 Task: Open settings.json of Automation Profile: Windows.
Action: Mouse moved to (14, 488)
Screenshot: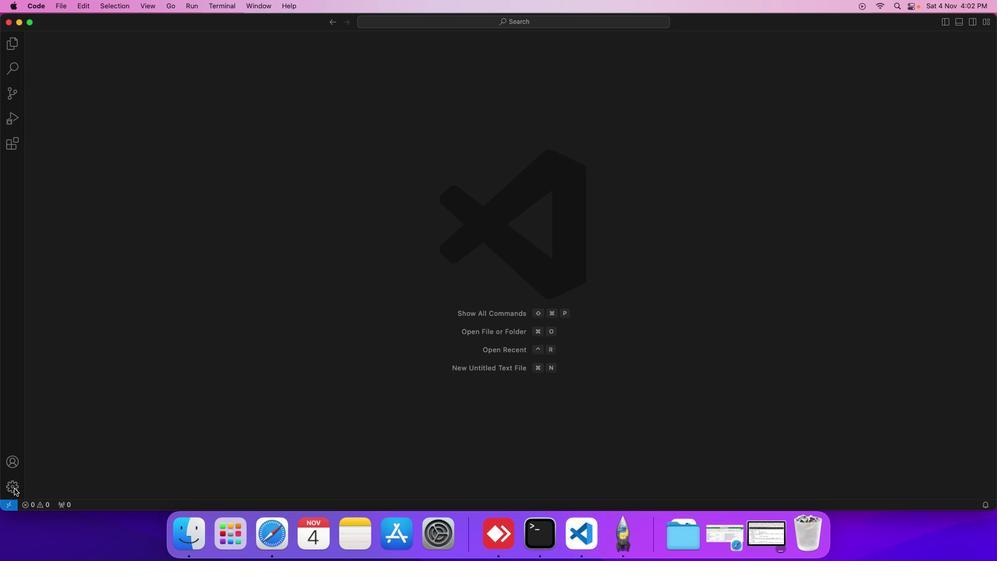
Action: Mouse pressed left at (14, 488)
Screenshot: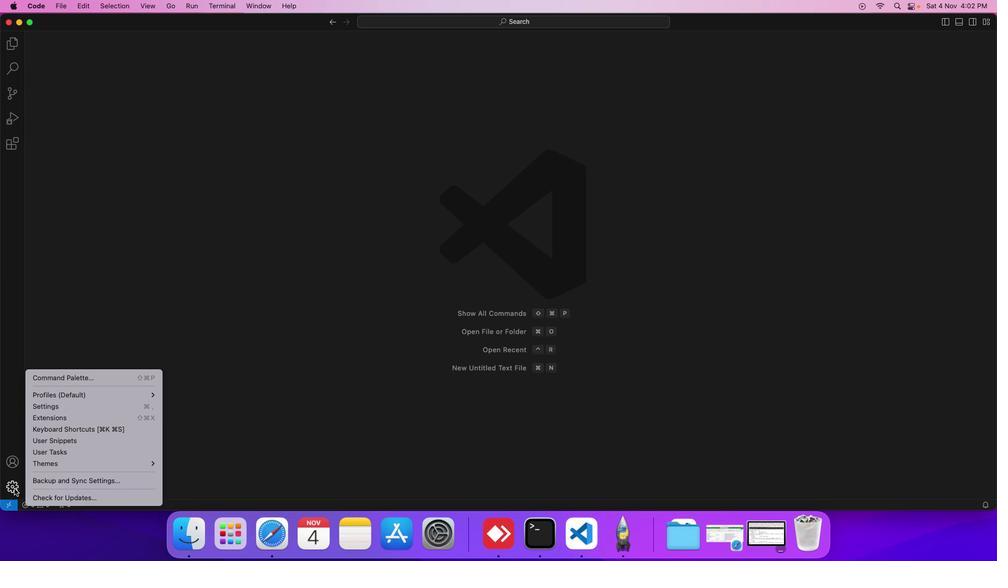 
Action: Mouse moved to (72, 407)
Screenshot: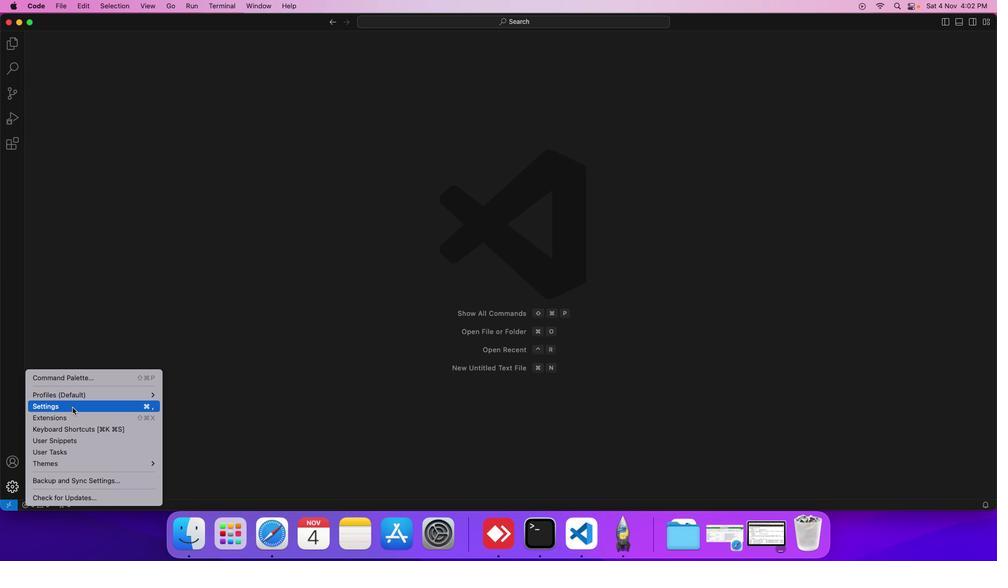 
Action: Mouse pressed left at (72, 407)
Screenshot: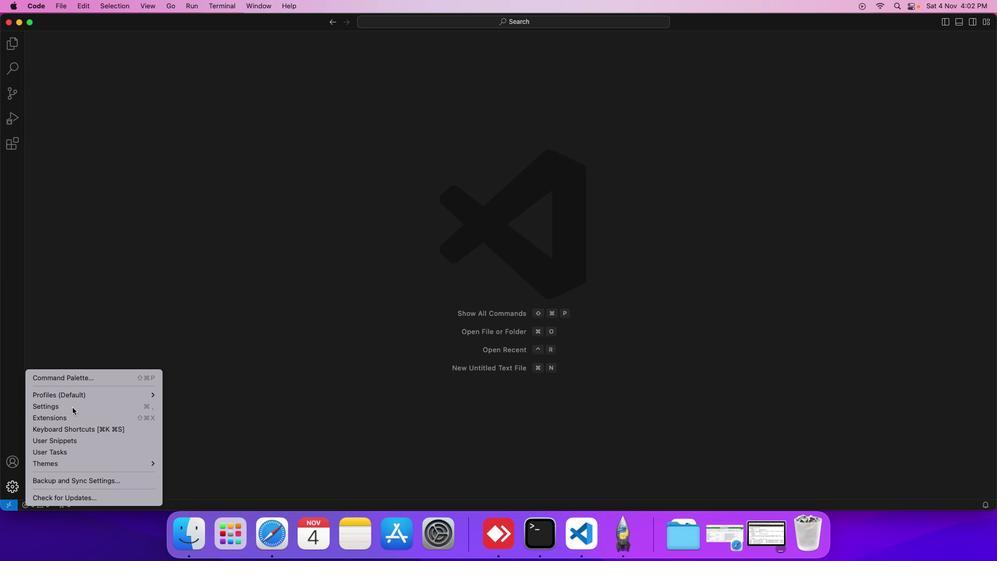 
Action: Mouse moved to (246, 150)
Screenshot: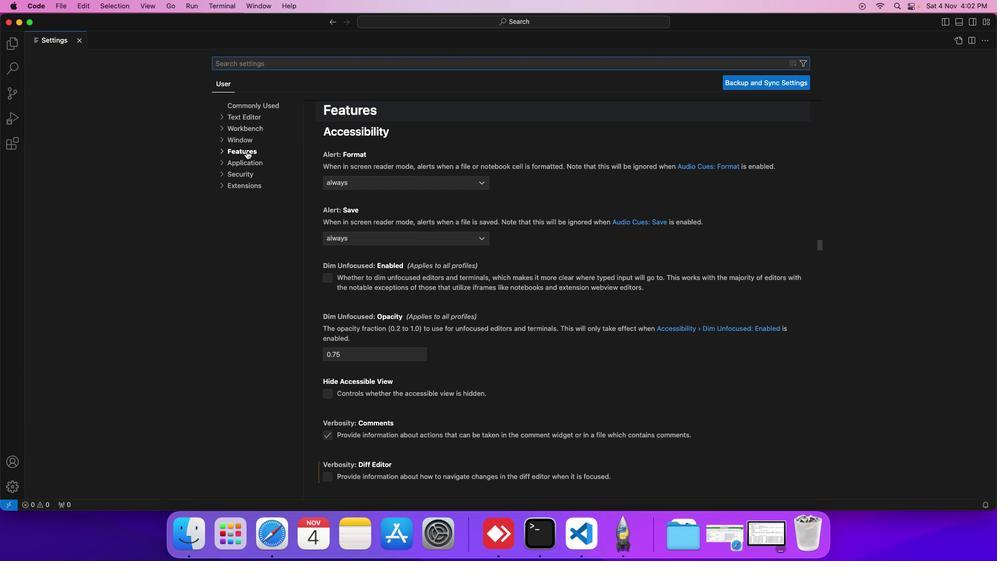 
Action: Mouse pressed left at (246, 150)
Screenshot: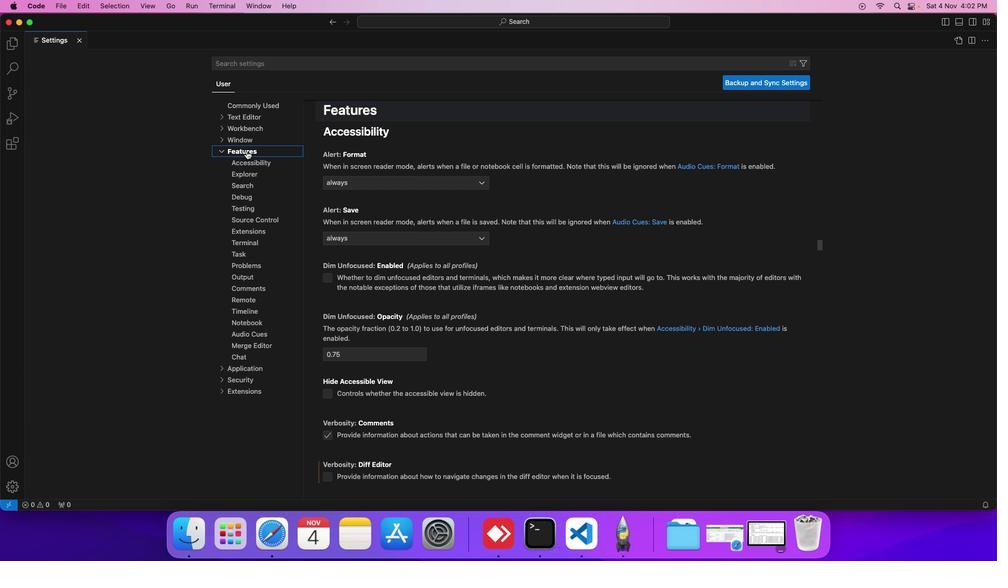 
Action: Mouse moved to (252, 239)
Screenshot: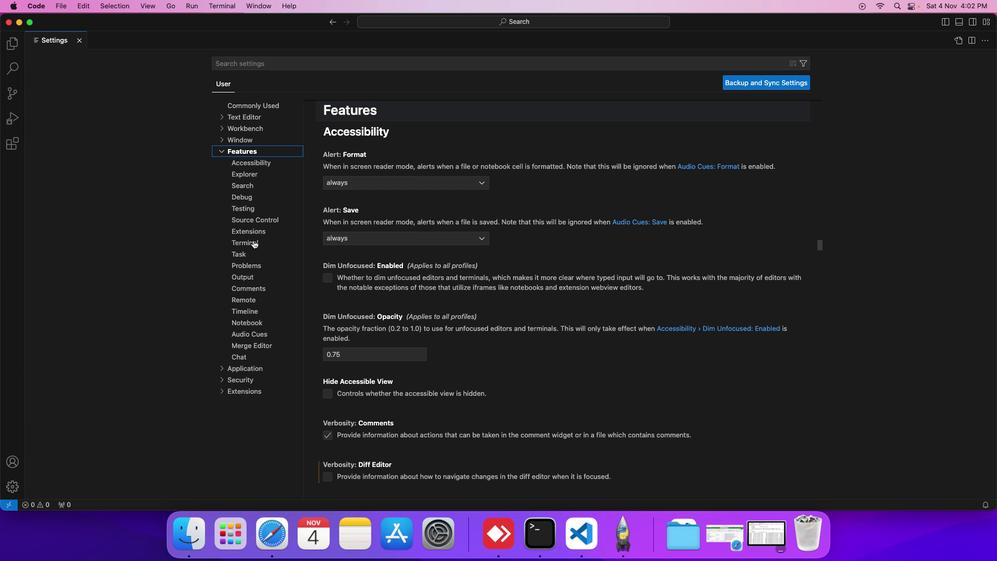 
Action: Mouse pressed left at (252, 239)
Screenshot: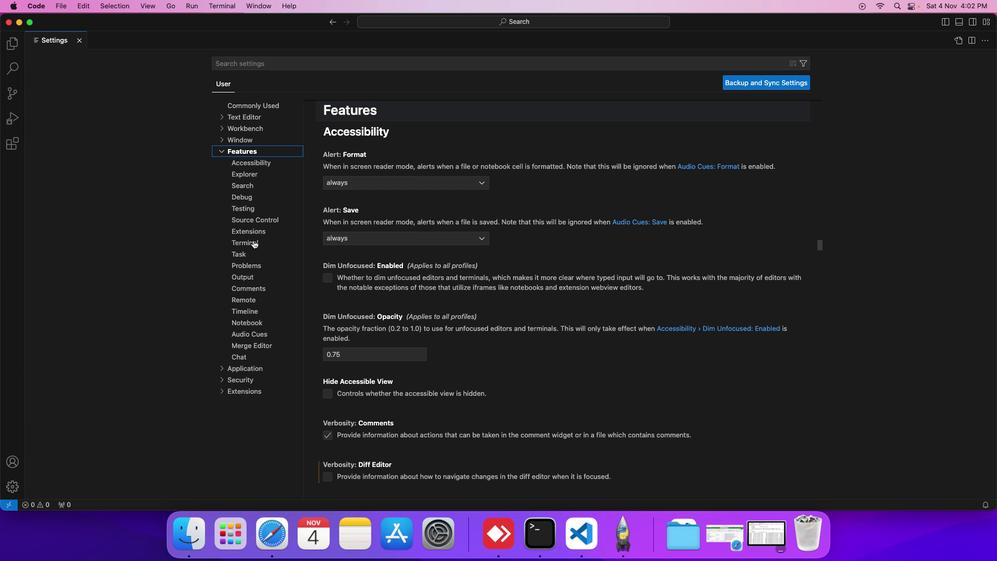 
Action: Mouse moved to (363, 360)
Screenshot: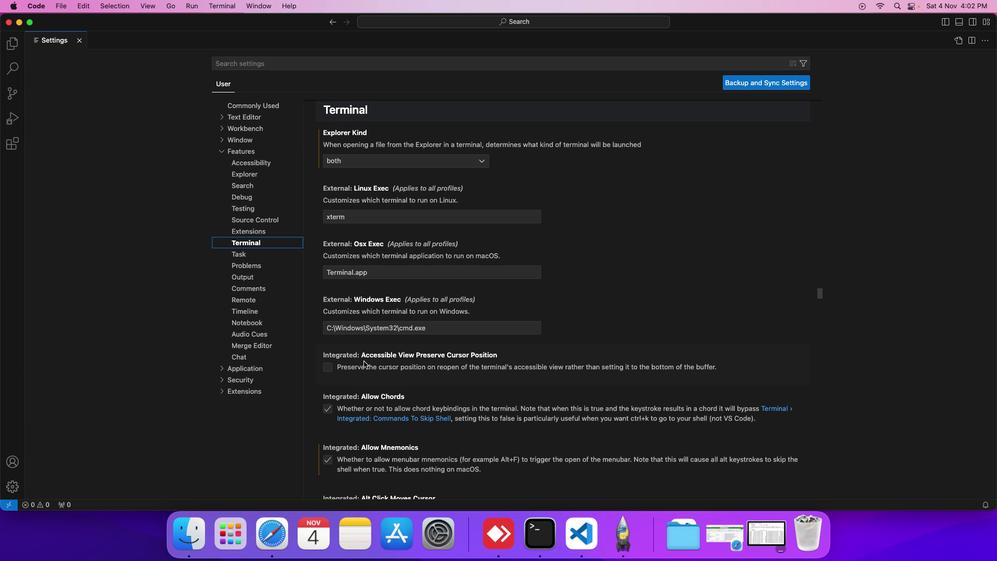 
Action: Mouse scrolled (363, 360) with delta (0, 0)
Screenshot: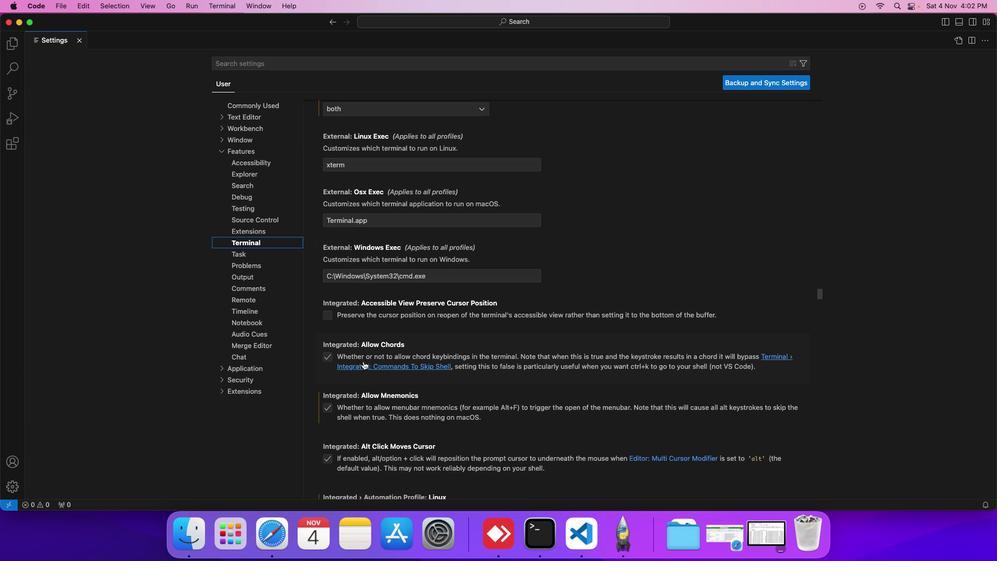 
Action: Mouse moved to (363, 361)
Screenshot: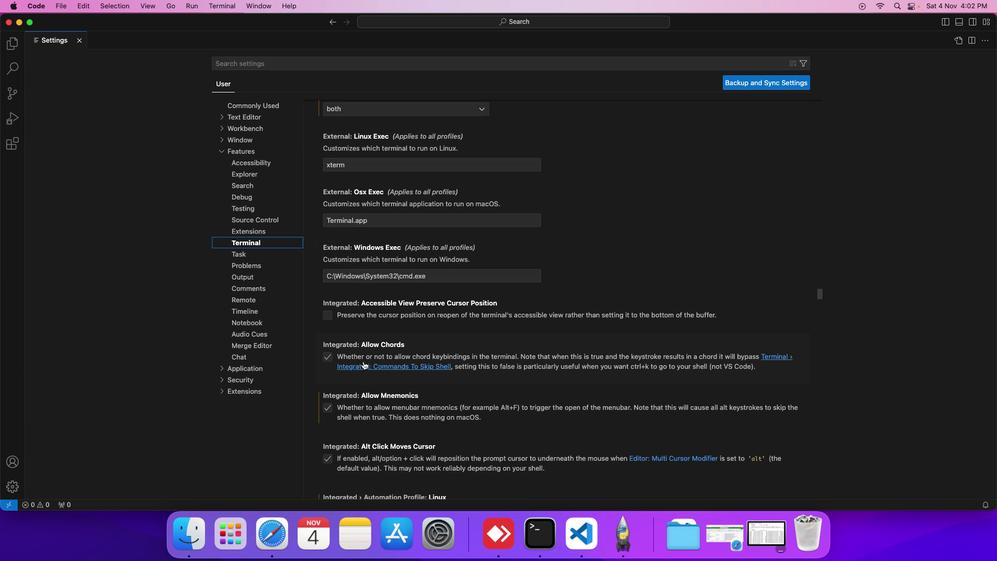 
Action: Mouse scrolled (363, 361) with delta (0, 0)
Screenshot: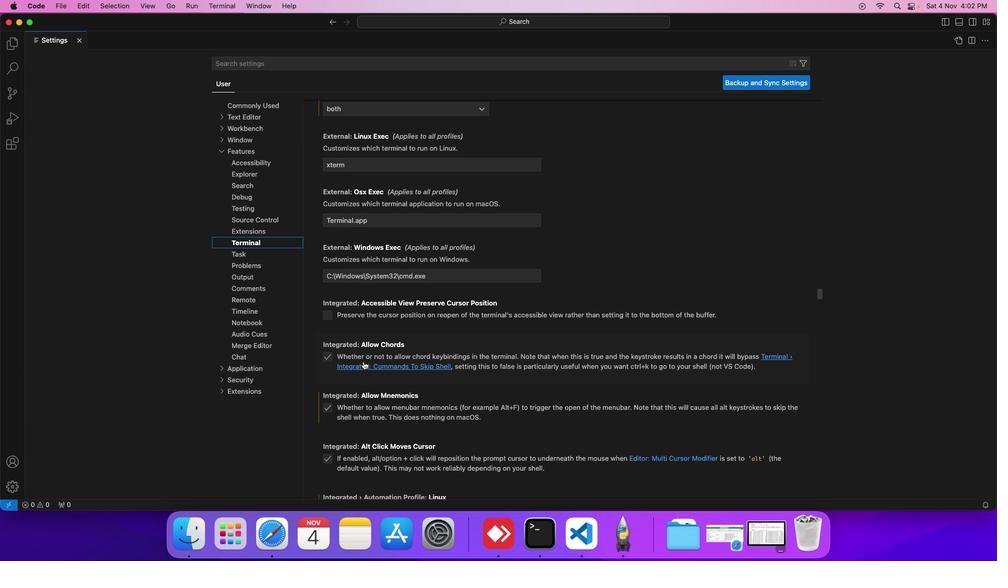 
Action: Mouse scrolled (363, 361) with delta (0, 0)
Screenshot: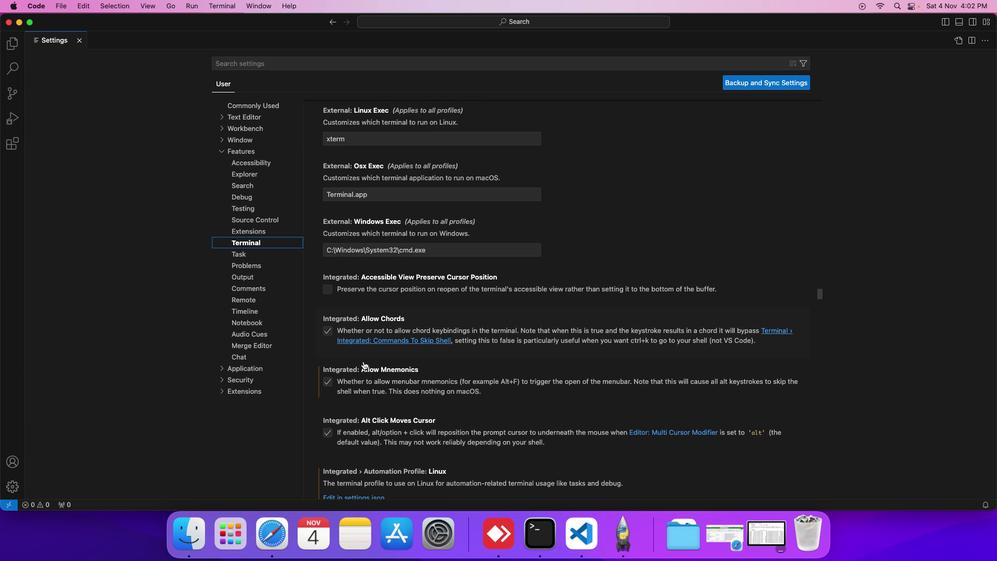 
Action: Mouse moved to (363, 361)
Screenshot: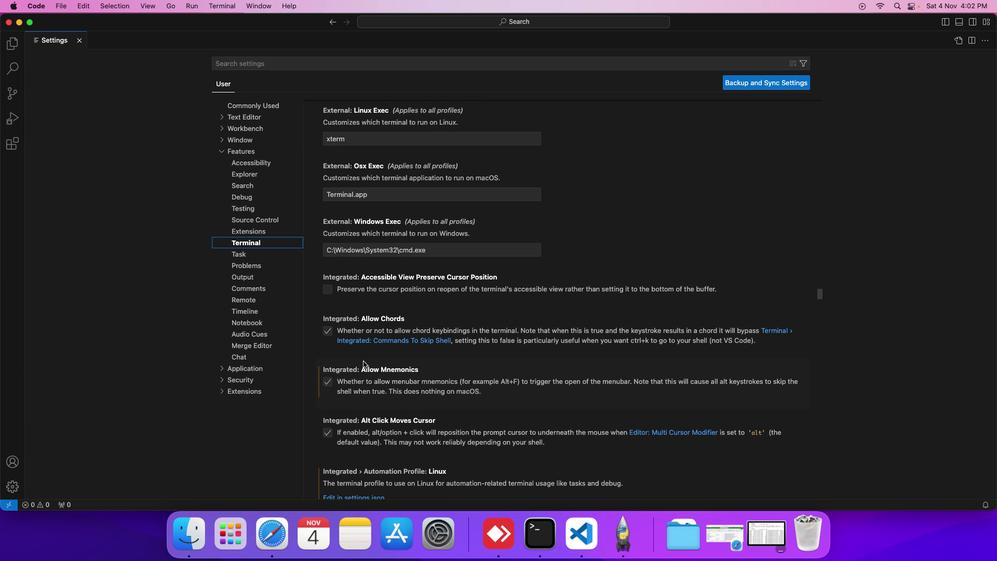 
Action: Mouse scrolled (363, 361) with delta (0, 0)
Screenshot: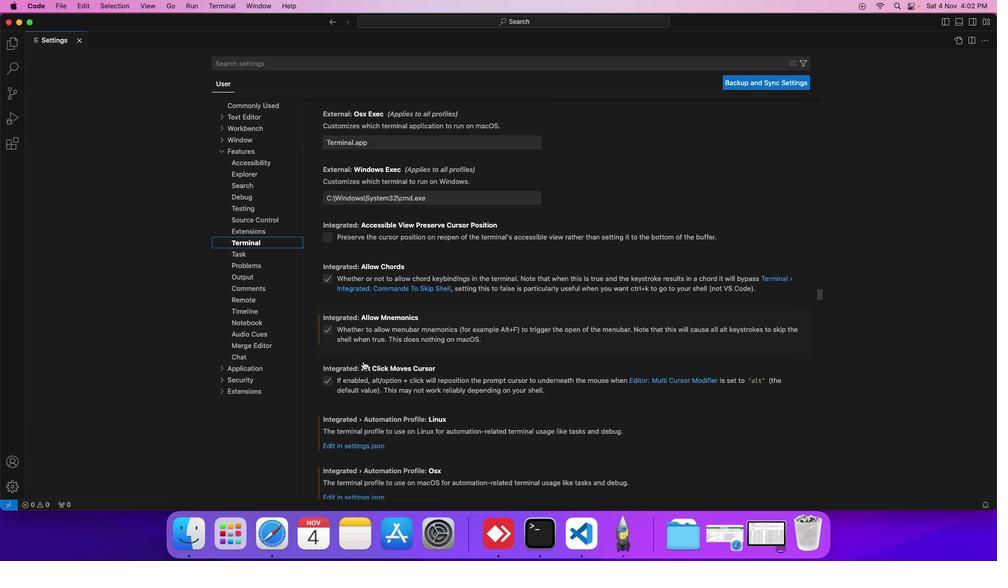 
Action: Mouse scrolled (363, 361) with delta (0, 0)
Screenshot: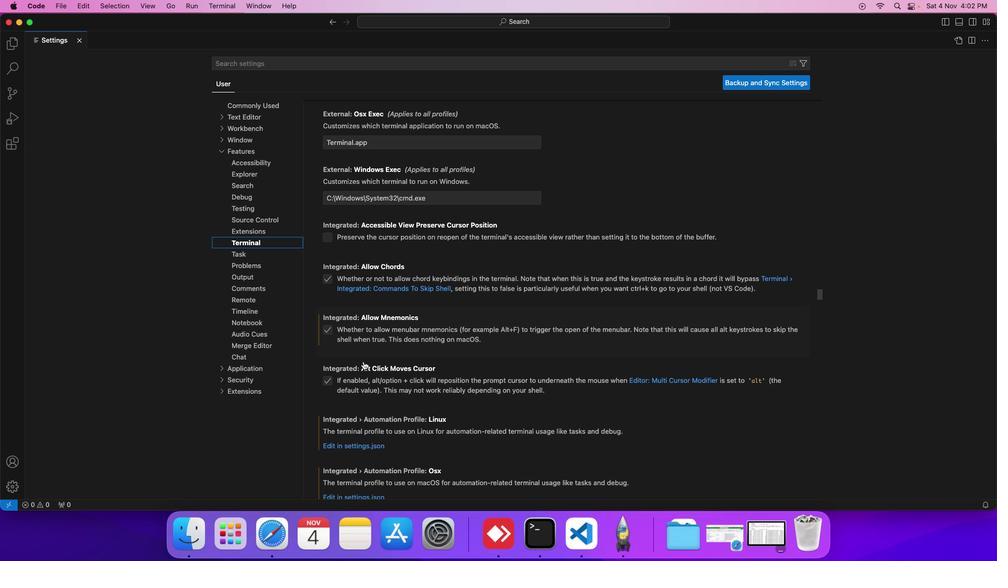 
Action: Mouse scrolled (363, 361) with delta (0, 0)
Screenshot: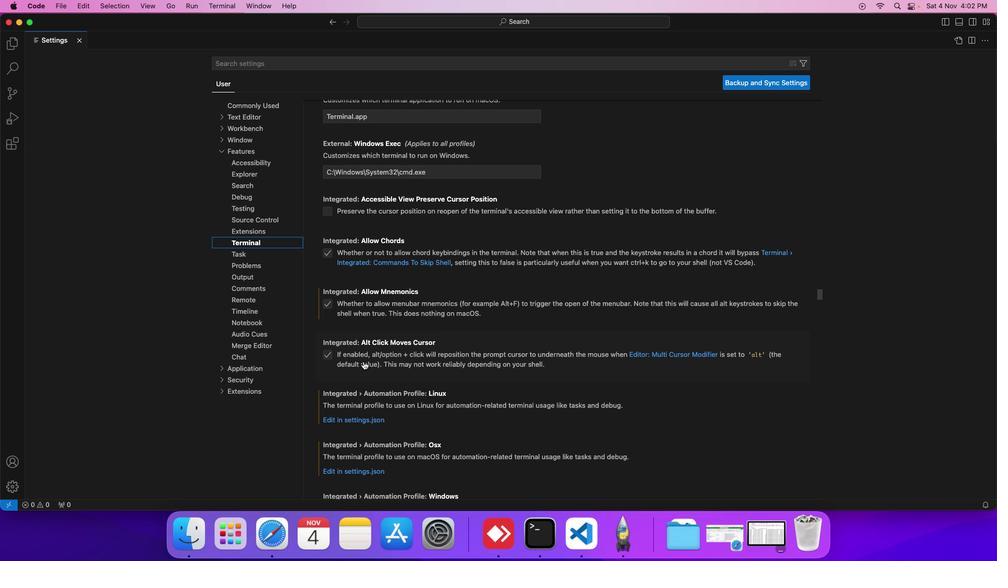 
Action: Mouse scrolled (363, 361) with delta (0, 0)
Screenshot: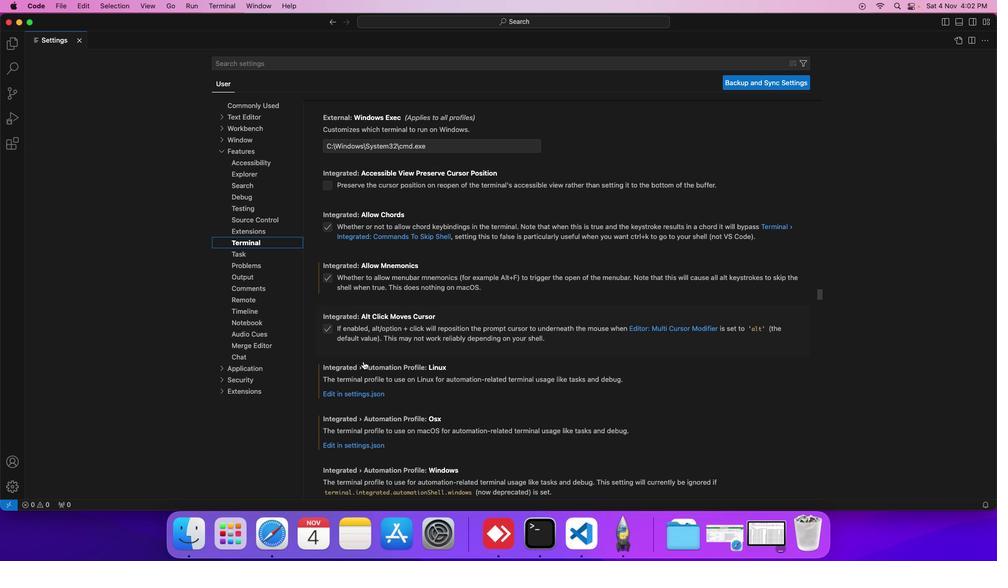 
Action: Mouse moved to (362, 361)
Screenshot: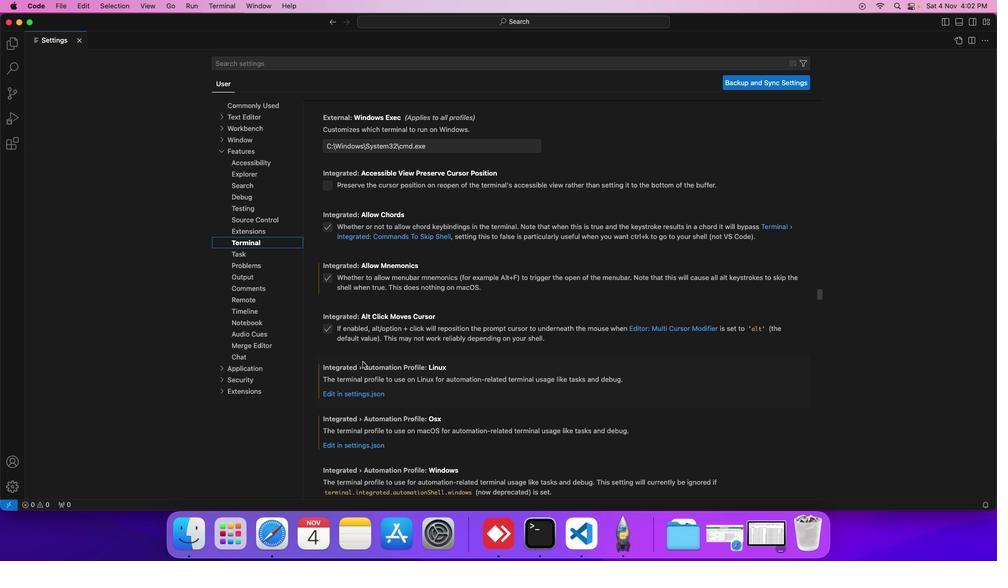 
Action: Mouse scrolled (362, 361) with delta (0, 0)
Screenshot: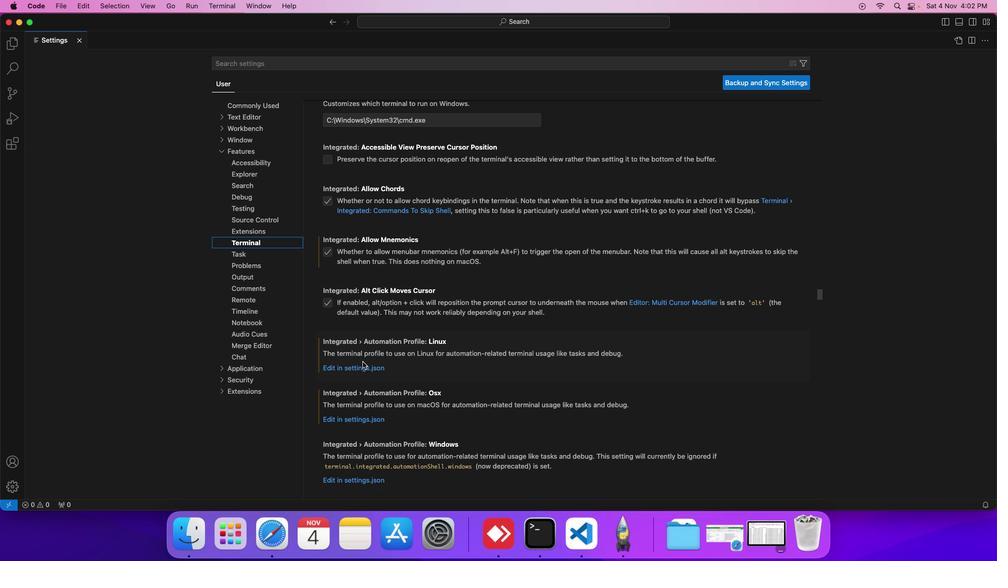 
Action: Mouse scrolled (362, 361) with delta (0, 0)
Screenshot: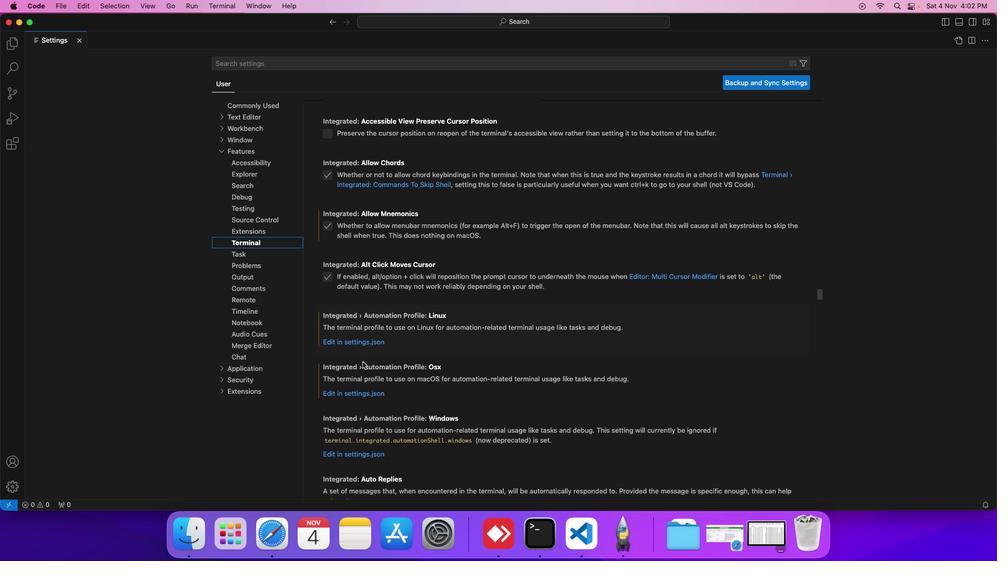 
Action: Mouse scrolled (362, 361) with delta (0, 0)
Screenshot: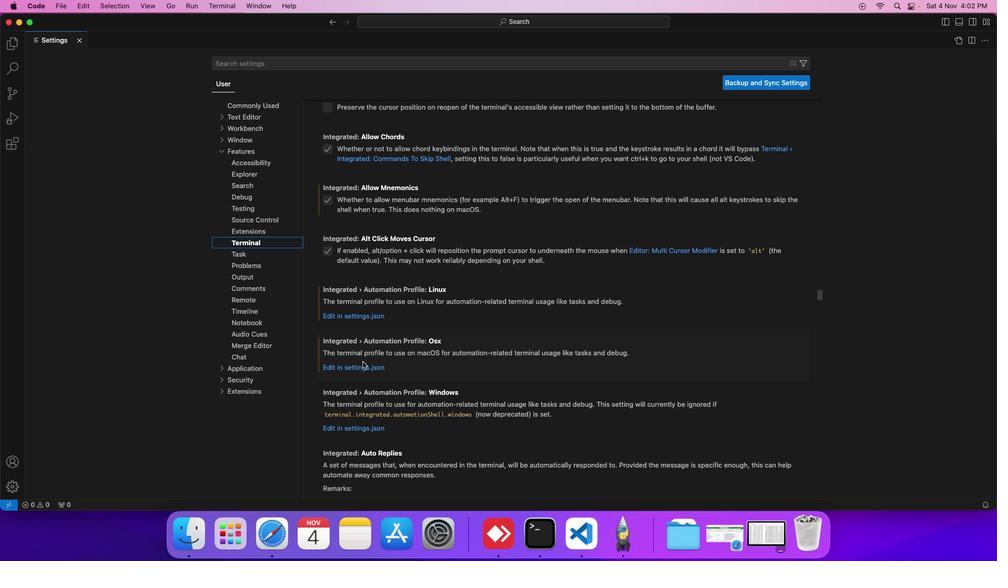 
Action: Mouse scrolled (362, 361) with delta (0, 0)
Screenshot: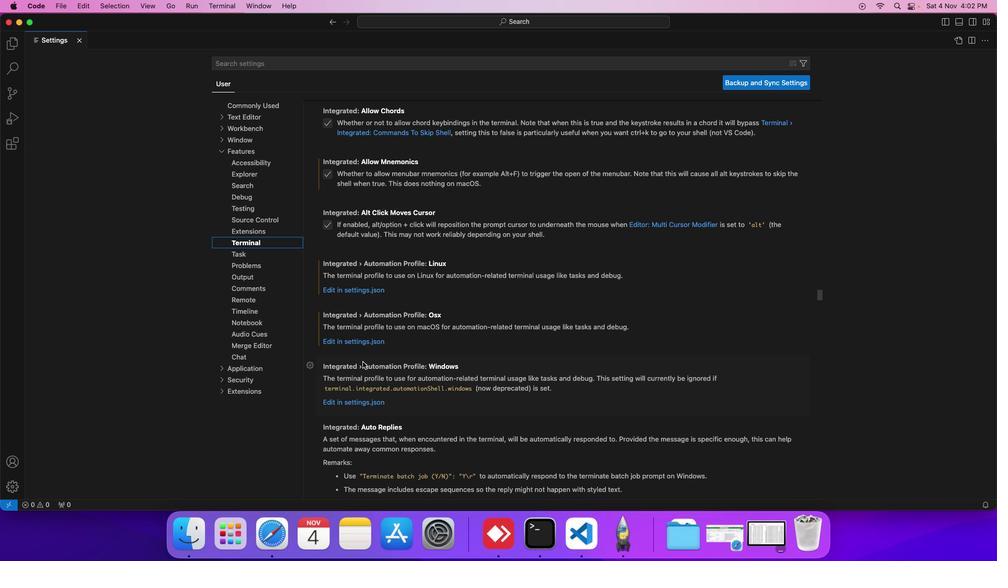 
Action: Mouse scrolled (362, 361) with delta (0, 0)
Screenshot: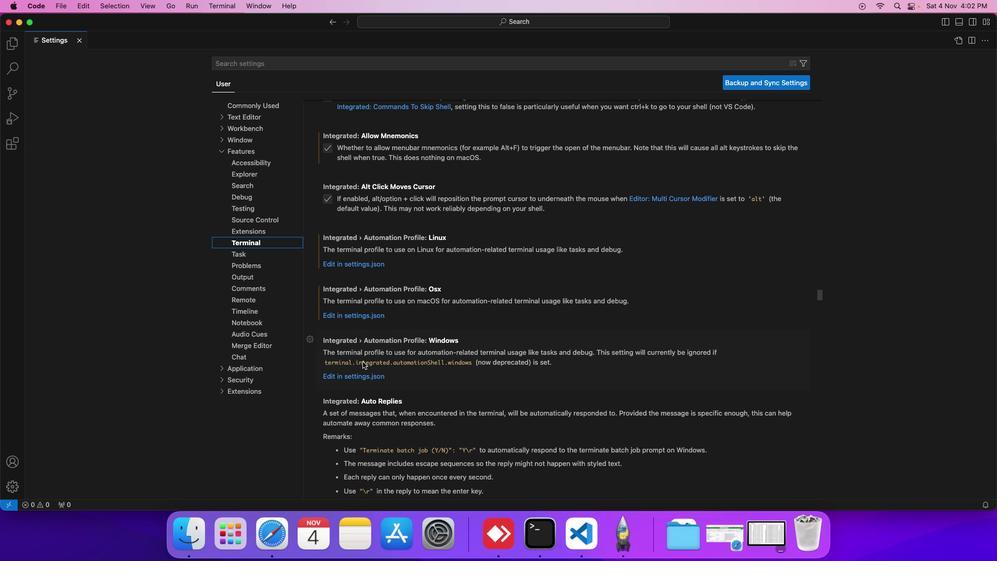 
Action: Mouse moved to (361, 377)
Screenshot: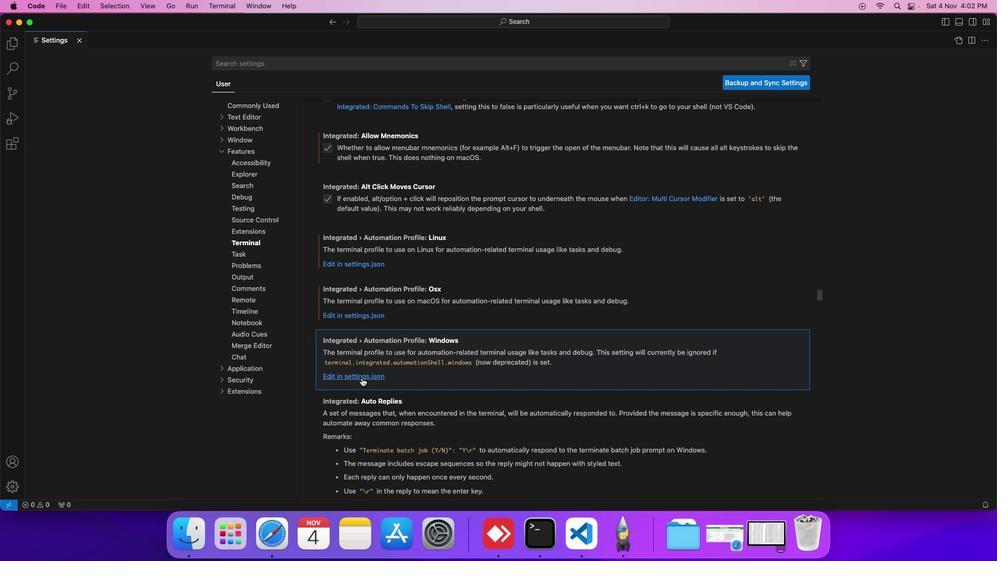 
Action: Mouse pressed left at (361, 377)
Screenshot: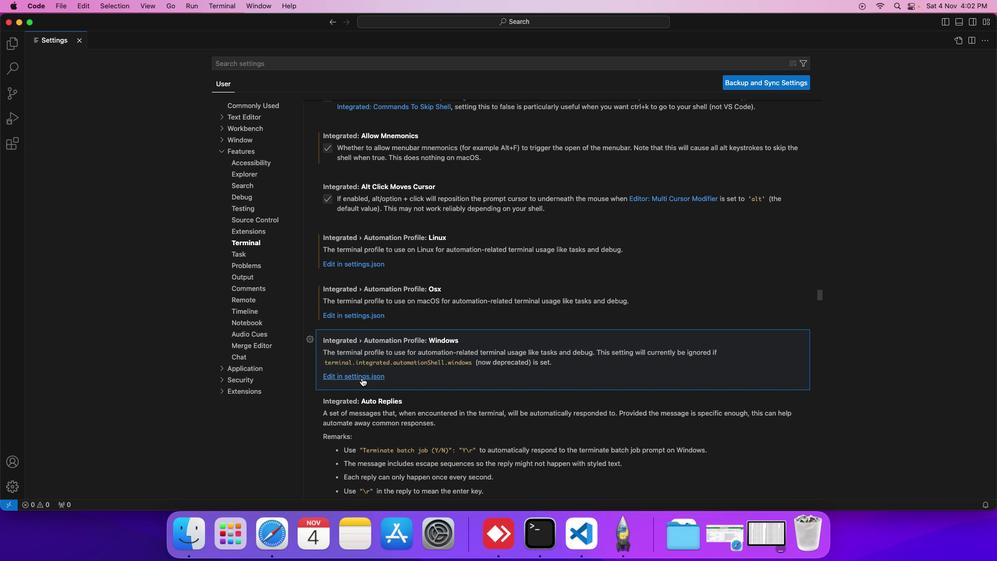 
Action: Mouse moved to (316, 292)
Screenshot: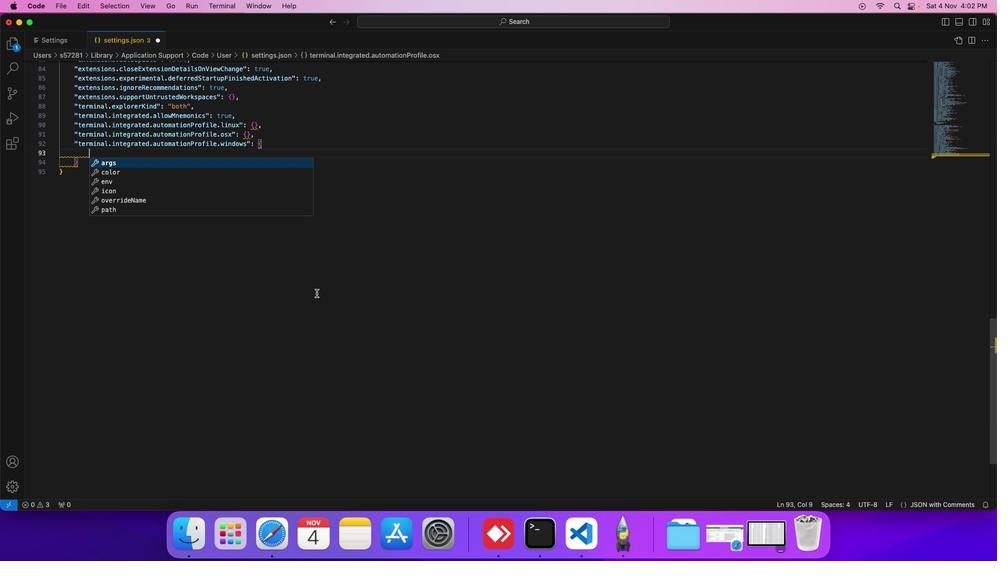 
